 Task: Create ChildIssue0059 as Child Issue of Issue Issue0030 in Backlog  in Scrum Project Project0006 in Jira
Action: Mouse moved to (377, 430)
Screenshot: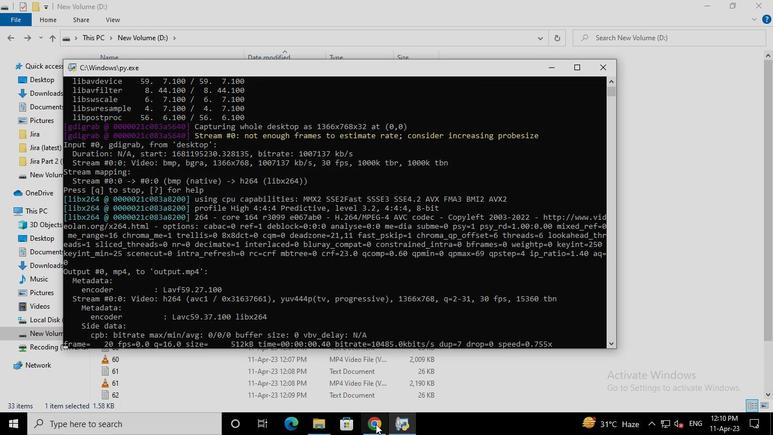 
Action: Mouse pressed left at (377, 430)
Screenshot: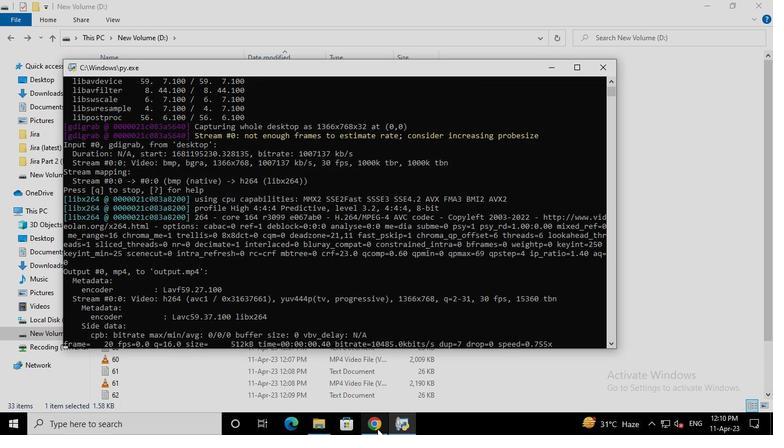 
Action: Mouse moved to (62, 175)
Screenshot: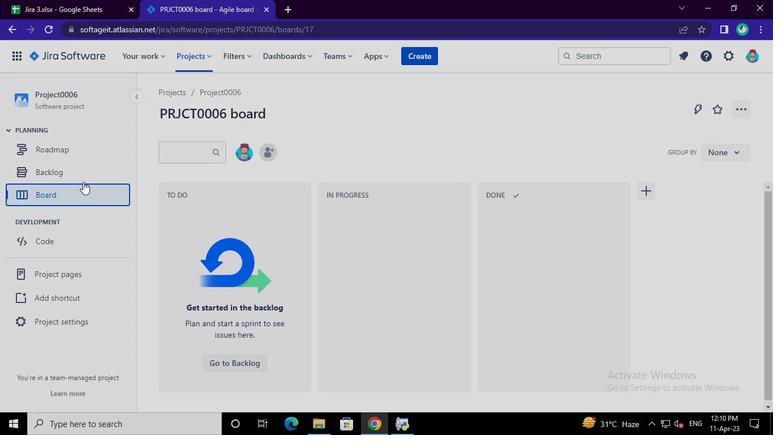 
Action: Mouse pressed left at (62, 175)
Screenshot: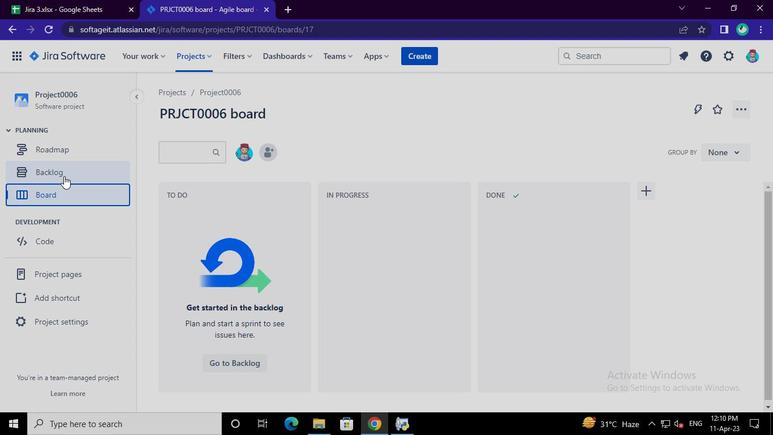 
Action: Mouse moved to (267, 343)
Screenshot: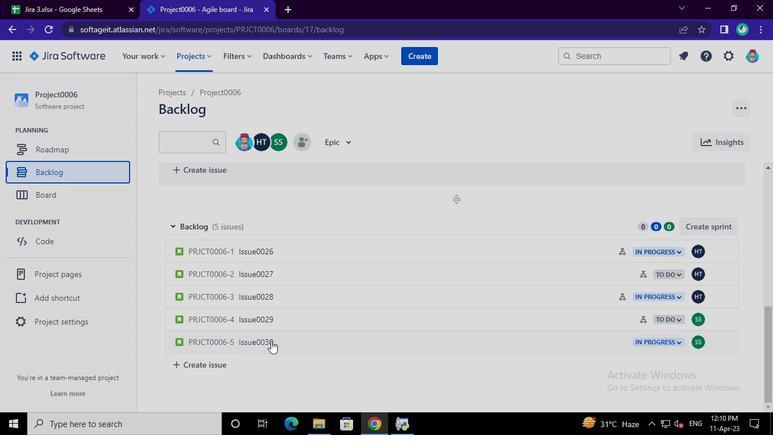 
Action: Mouse pressed left at (267, 343)
Screenshot: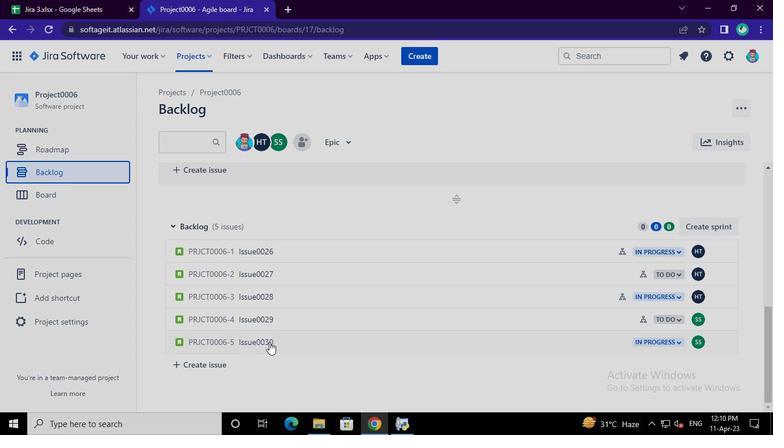 
Action: Mouse moved to (573, 228)
Screenshot: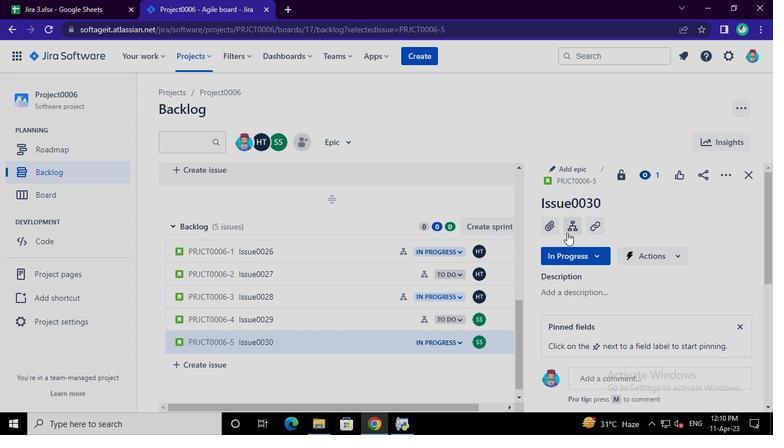 
Action: Mouse pressed left at (573, 228)
Screenshot: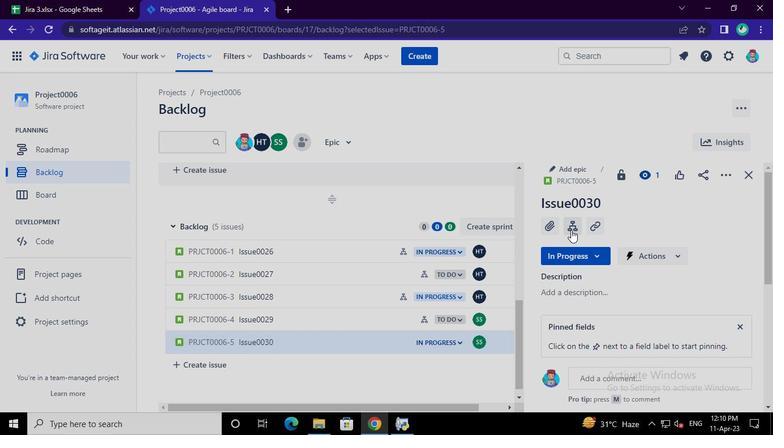 
Action: Mouse moved to (577, 274)
Screenshot: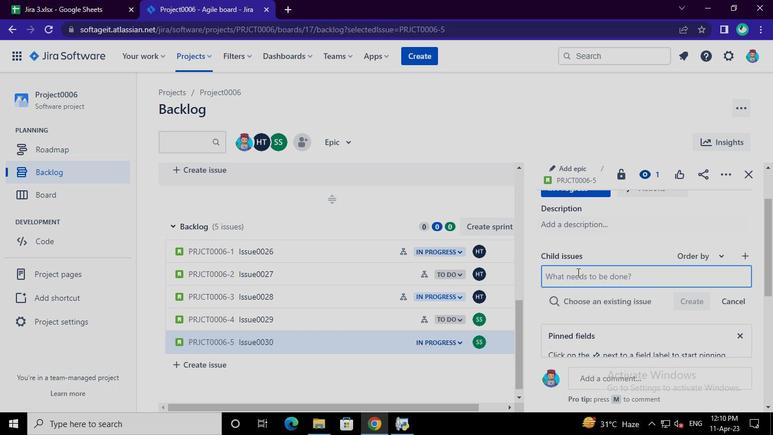 
Action: Mouse pressed left at (577, 274)
Screenshot: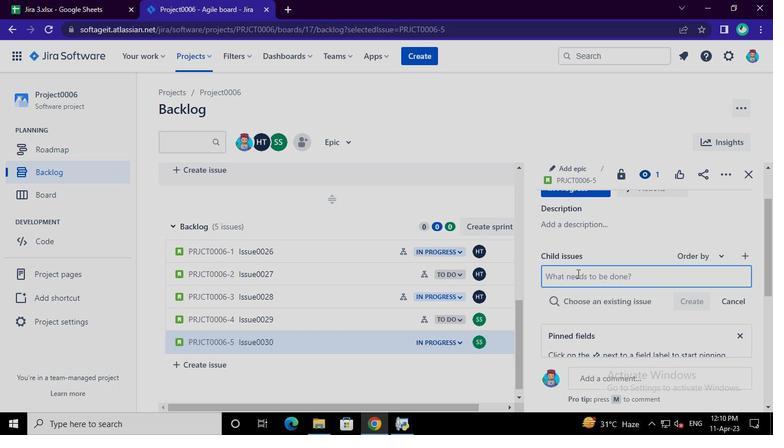 
Action: Keyboard Key.shift
Screenshot: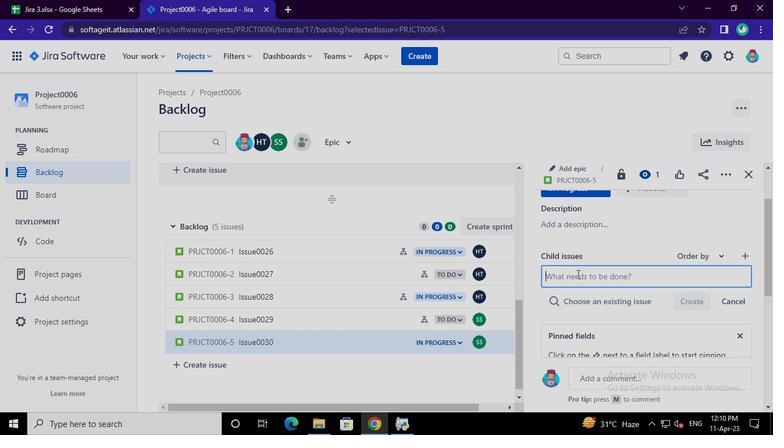 
Action: Keyboard C
Screenshot: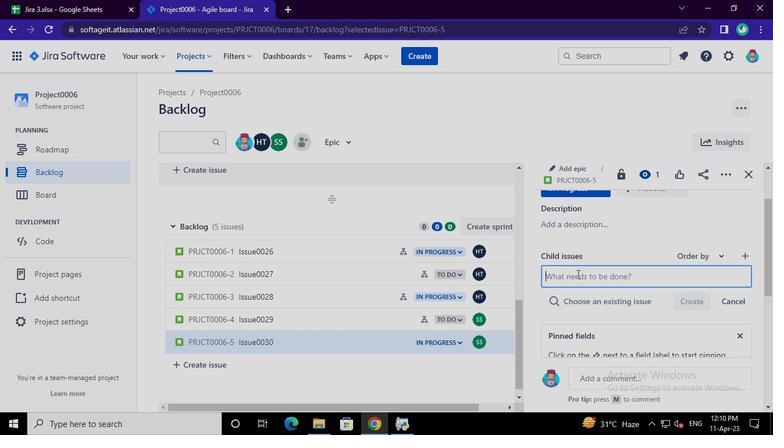 
Action: Keyboard h
Screenshot: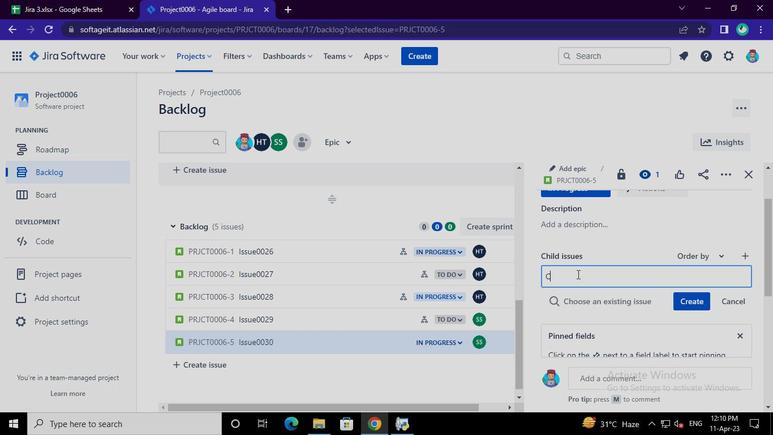 
Action: Keyboard i
Screenshot: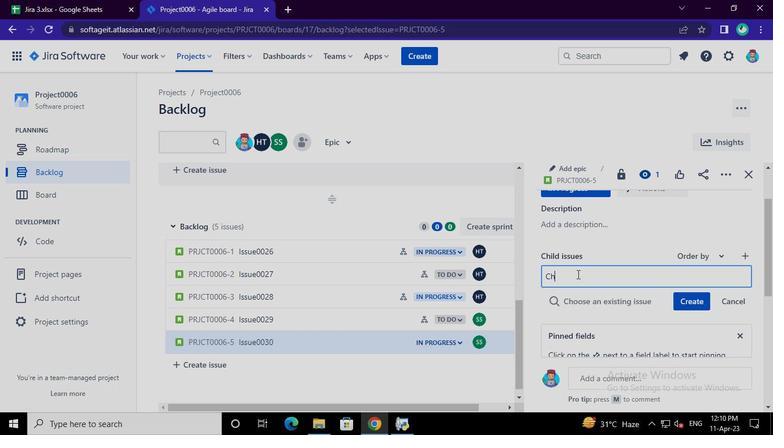 
Action: Keyboard l
Screenshot: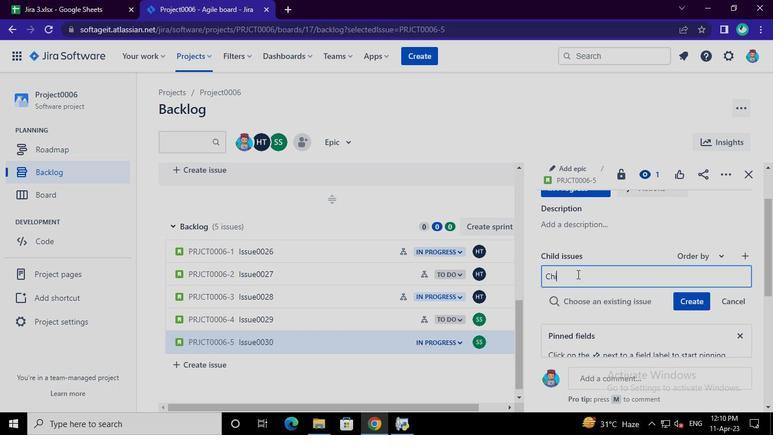 
Action: Keyboard d
Screenshot: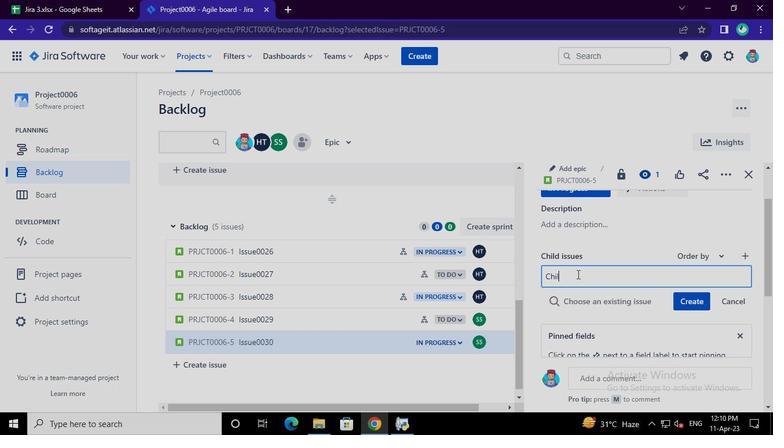 
Action: Keyboard Key.shift
Screenshot: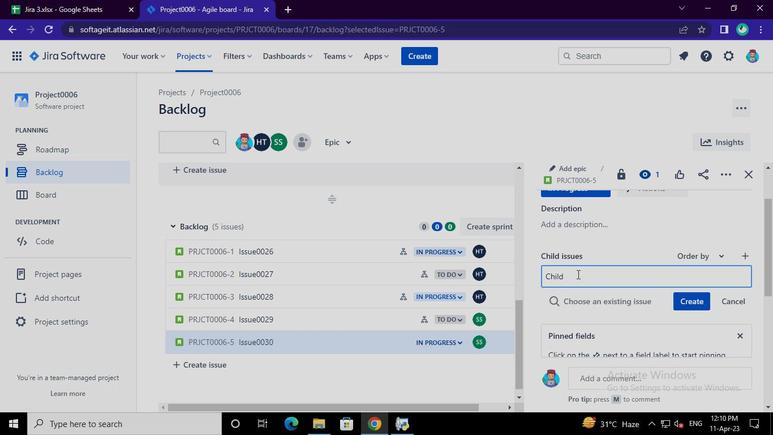 
Action: Keyboard I
Screenshot: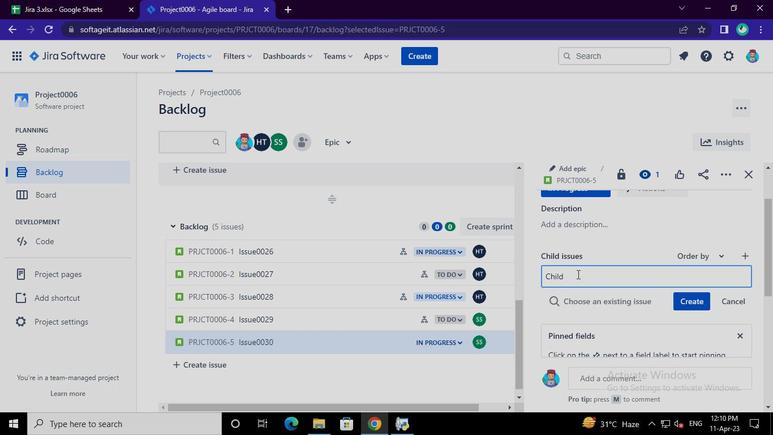 
Action: Keyboard s
Screenshot: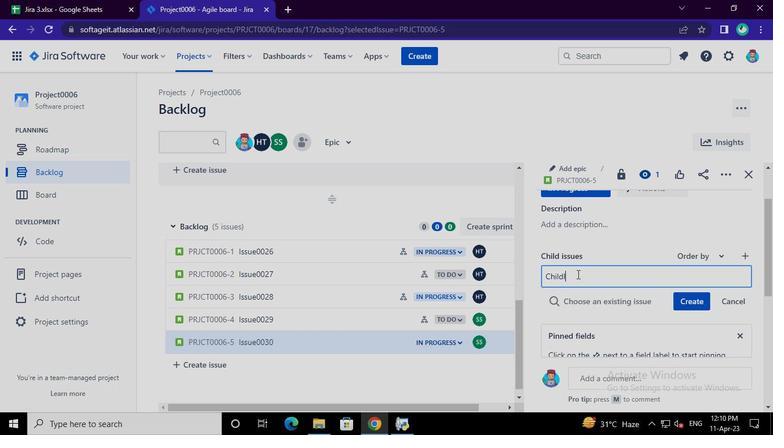 
Action: Keyboard s
Screenshot: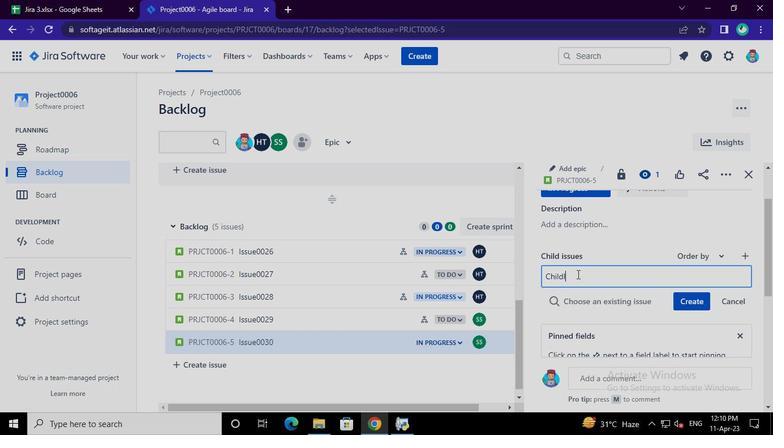 
Action: Keyboard u
Screenshot: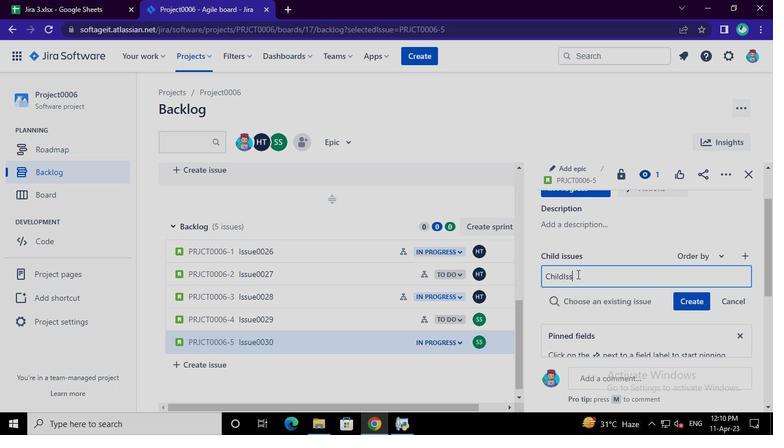 
Action: Keyboard e
Screenshot: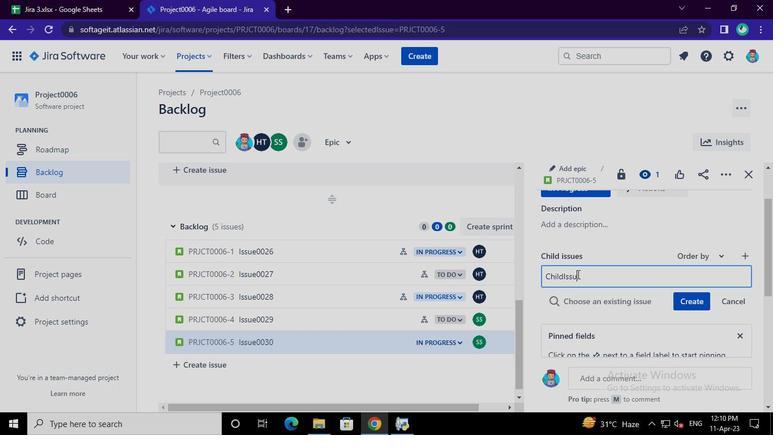 
Action: Keyboard <96>
Screenshot: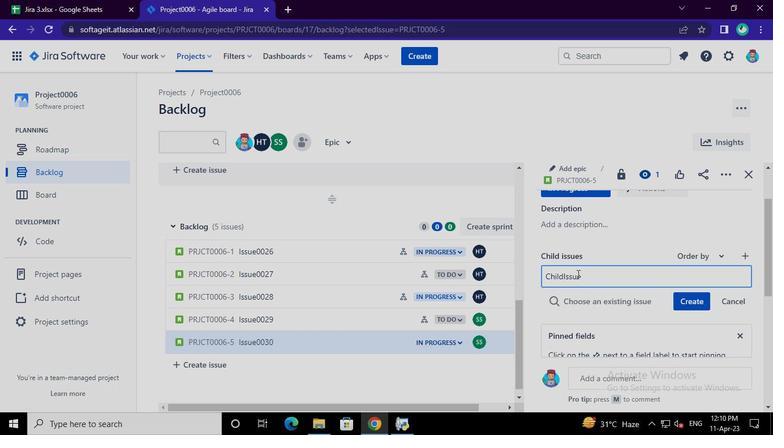 
Action: Keyboard <96>
Screenshot: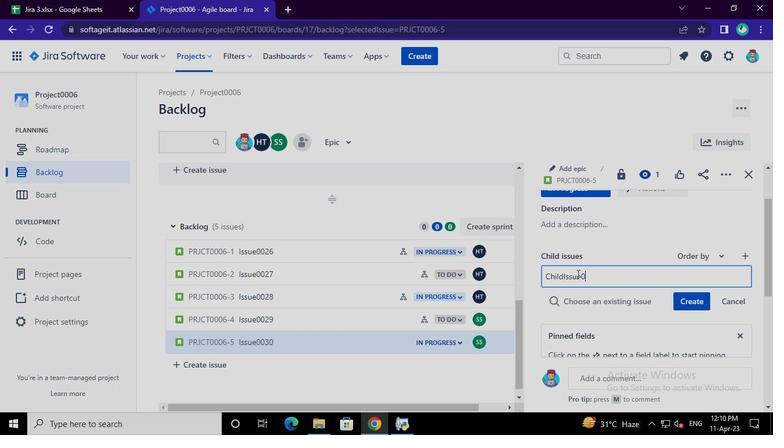 
Action: Keyboard <101>
Screenshot: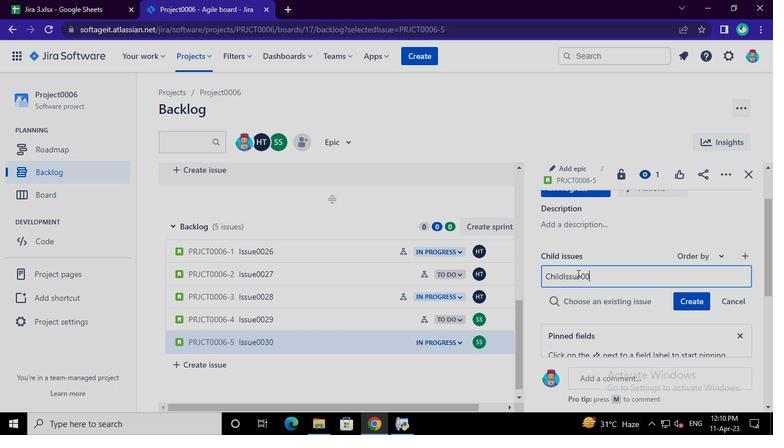 
Action: Keyboard <105>
Screenshot: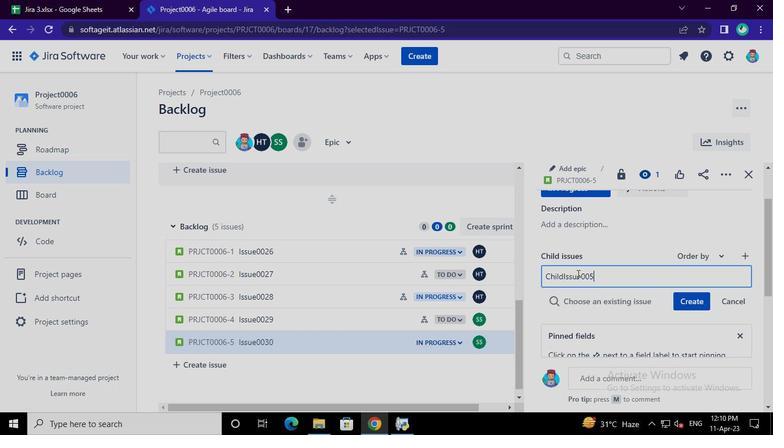 
Action: Mouse moved to (688, 299)
Screenshot: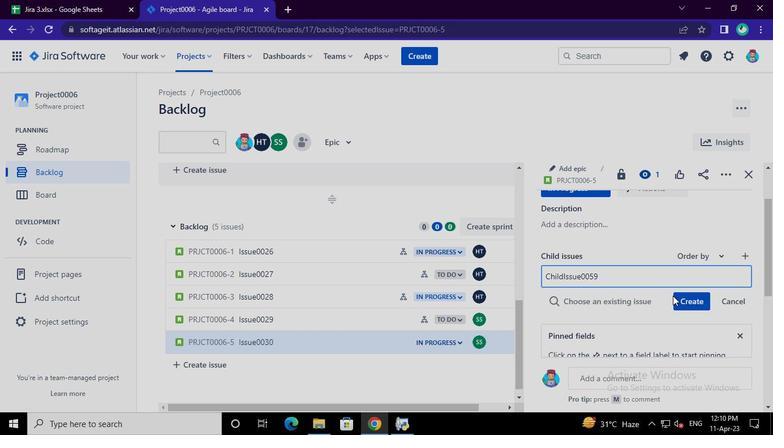 
Action: Mouse pressed left at (688, 299)
Screenshot: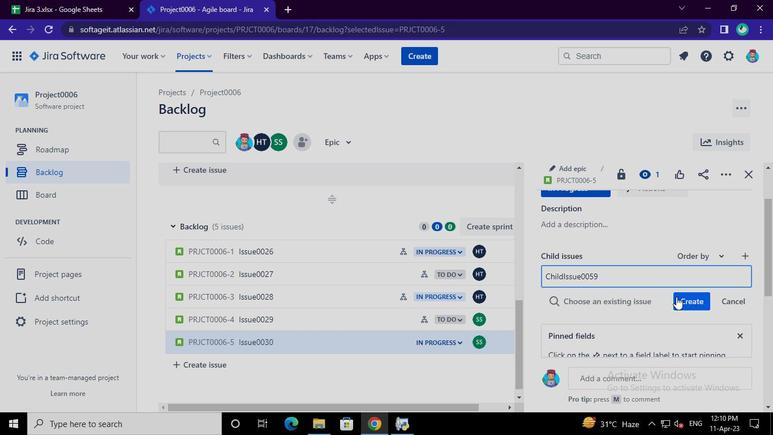 
Action: Mouse moved to (401, 427)
Screenshot: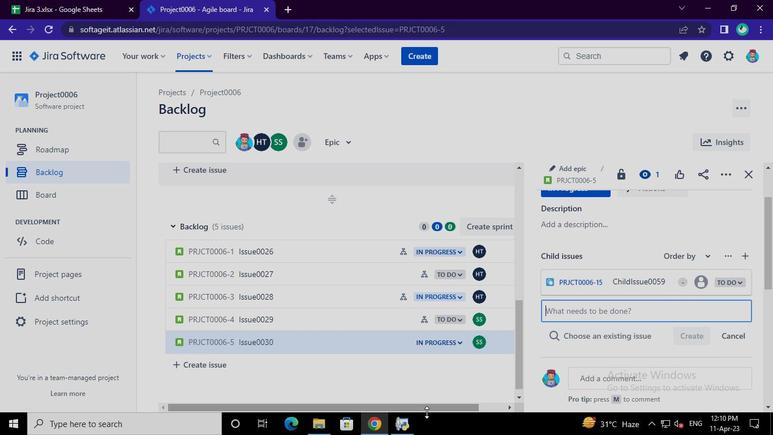 
Action: Mouse pressed left at (401, 427)
Screenshot: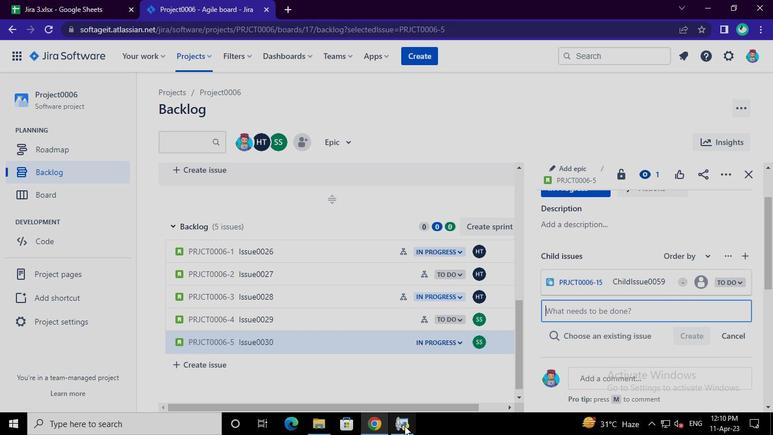 
Action: Mouse moved to (611, 62)
Screenshot: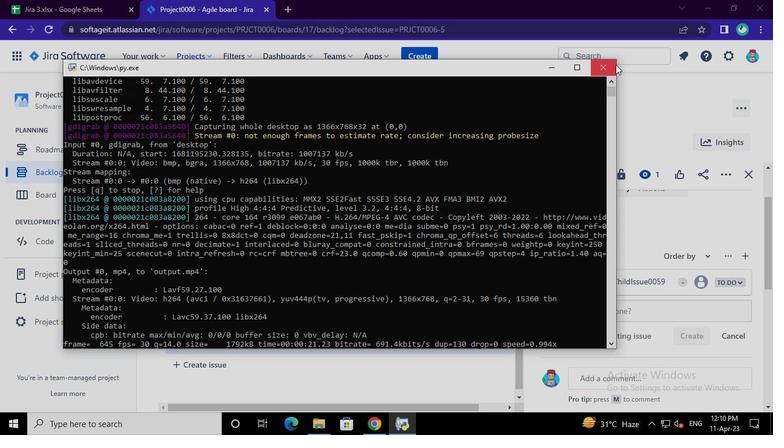 
Action: Mouse pressed left at (611, 62)
Screenshot: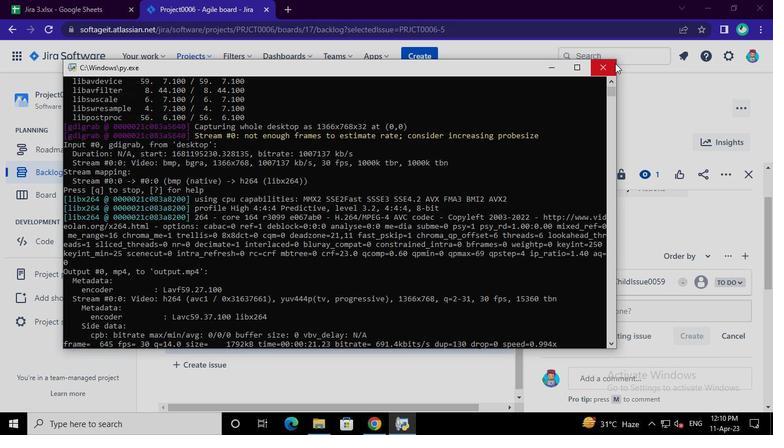 
